 Task: Create in the project BitTech in Backlog an issue 'Develop a new tool for automated testing of web application security vulnerabilities and penetration testing', assign it to team member softage.1@softage.net and change the status to IN PROGRESS. Create in the project BitTech in Backlog an issue 'Upgrade the data visualization and reporting mechanisms of a web application to improve data presentation and insights', assign it to team member softage.2@softage.net and change the status to IN PROGRESS
Action: Mouse moved to (164, 44)
Screenshot: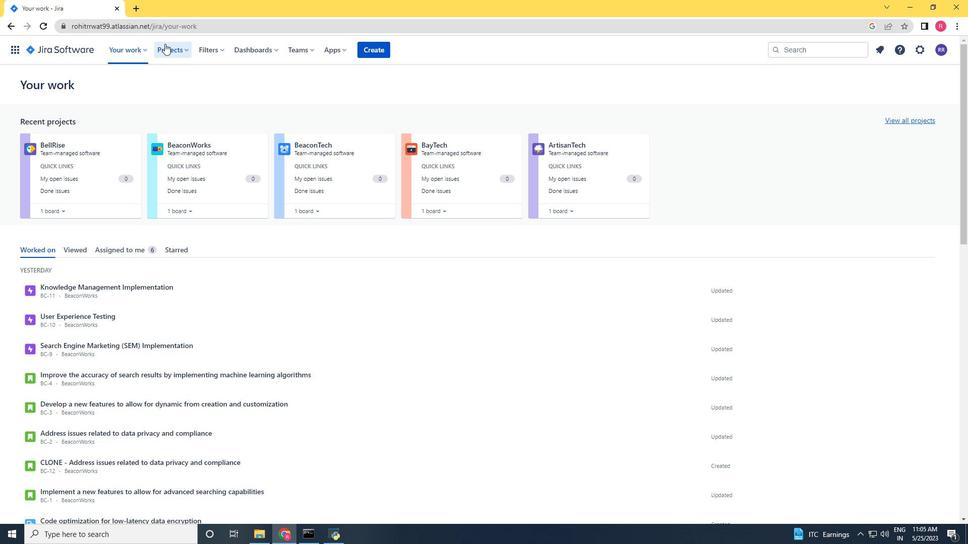 
Action: Mouse pressed left at (164, 44)
Screenshot: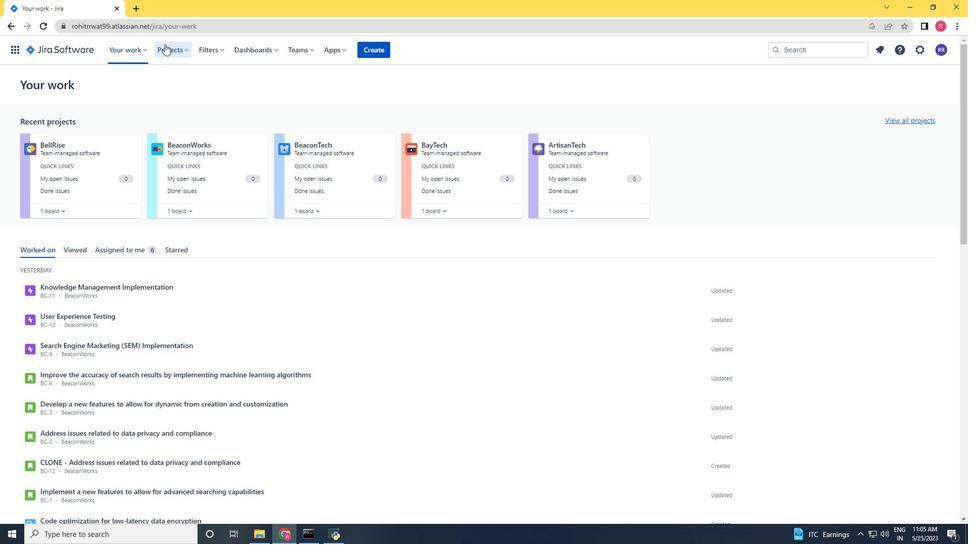 
Action: Mouse moved to (207, 79)
Screenshot: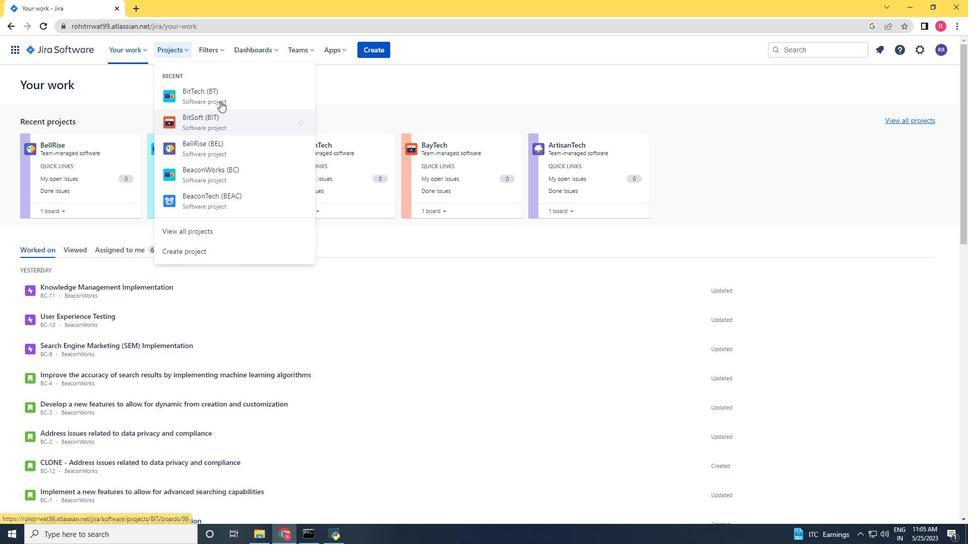 
Action: Mouse pressed left at (207, 79)
Screenshot: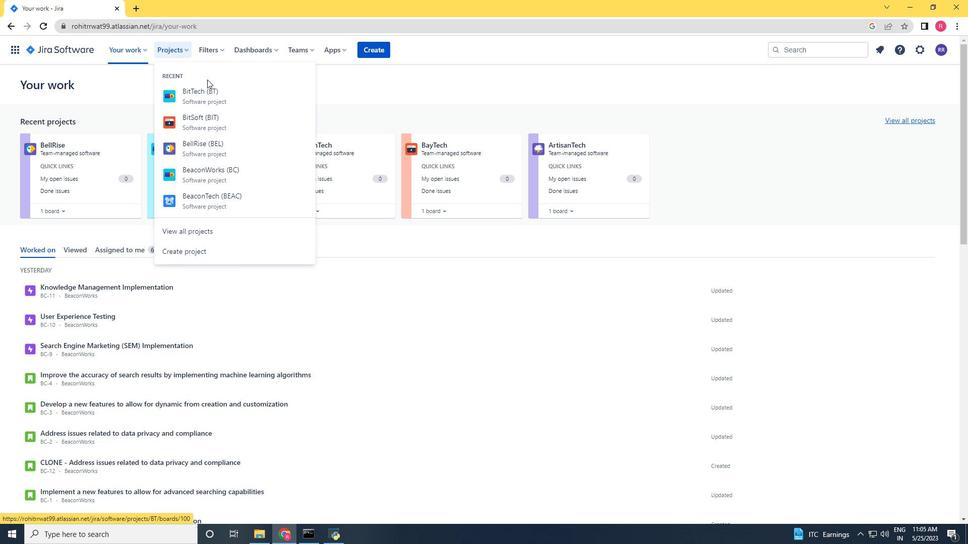 
Action: Mouse moved to (208, 90)
Screenshot: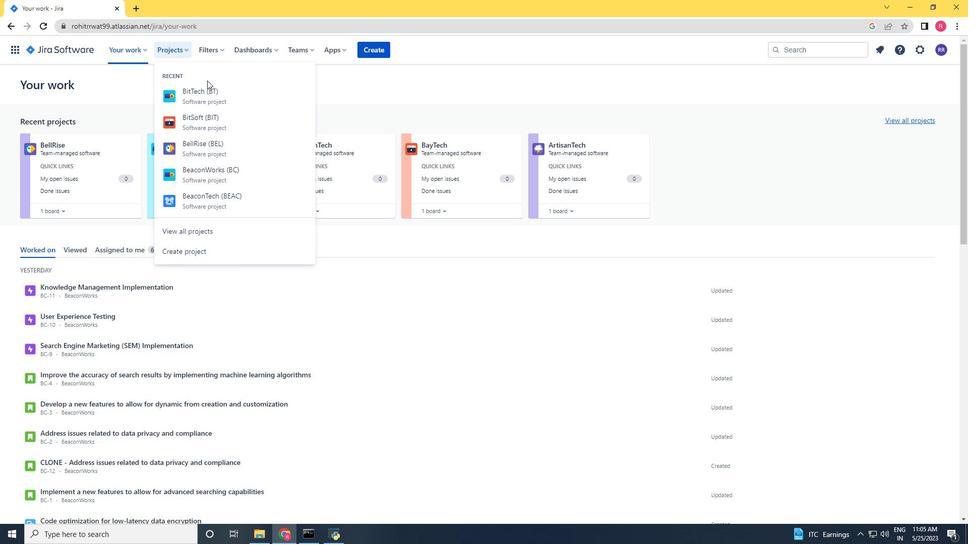 
Action: Mouse pressed left at (208, 90)
Screenshot: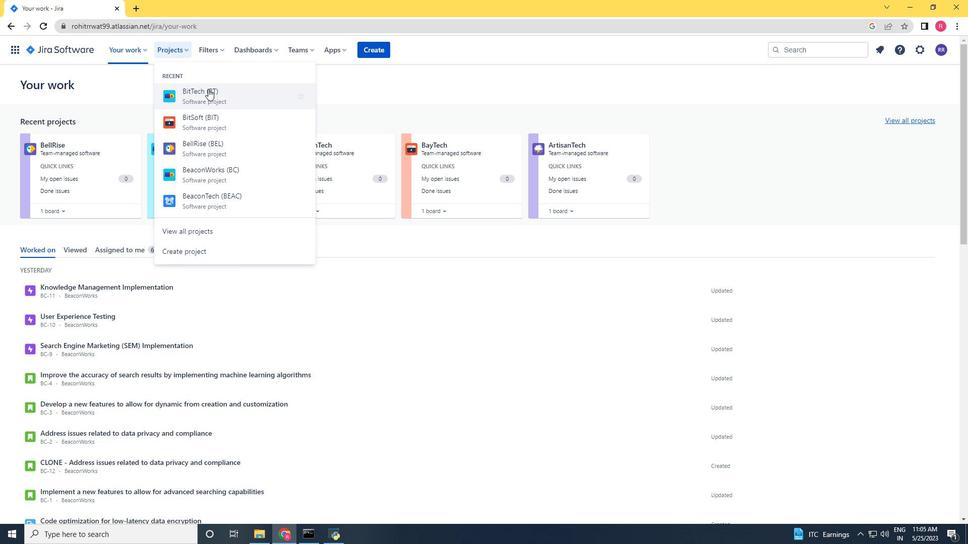 
Action: Mouse moved to (50, 150)
Screenshot: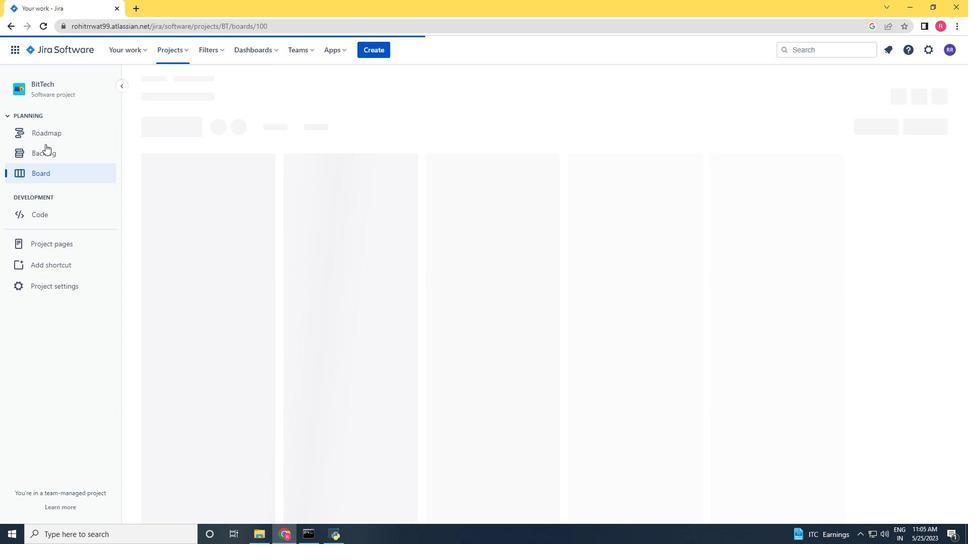 
Action: Mouse pressed left at (50, 150)
Screenshot: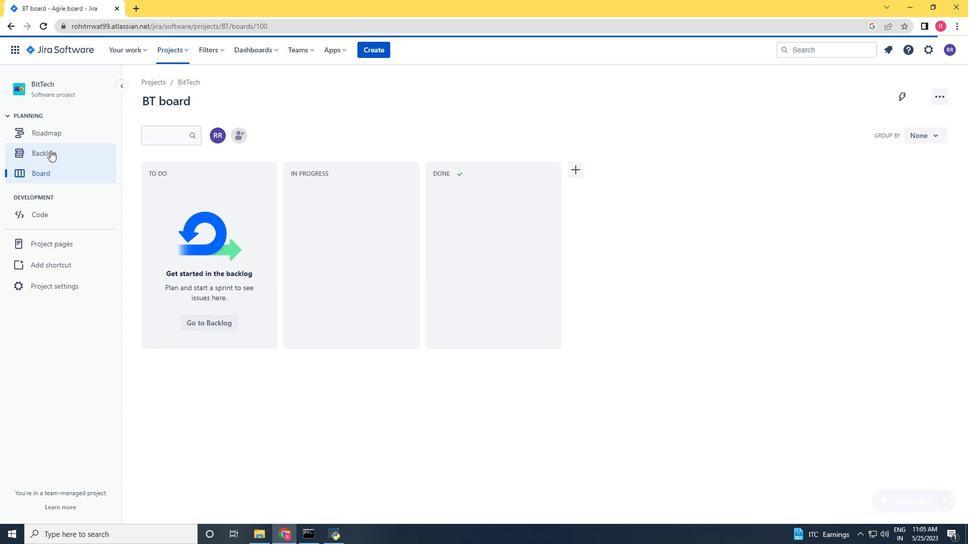 
Action: Mouse moved to (231, 384)
Screenshot: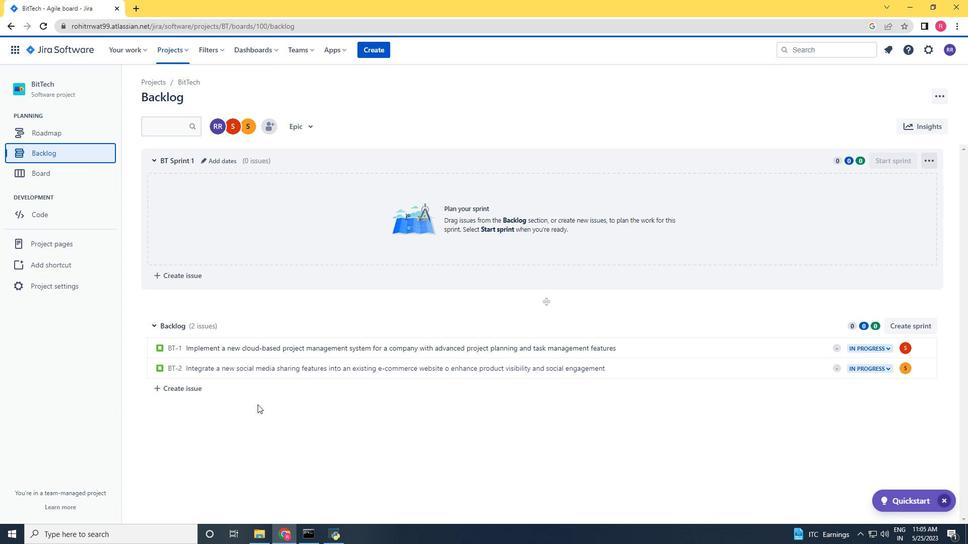 
Action: Mouse pressed left at (231, 384)
Screenshot: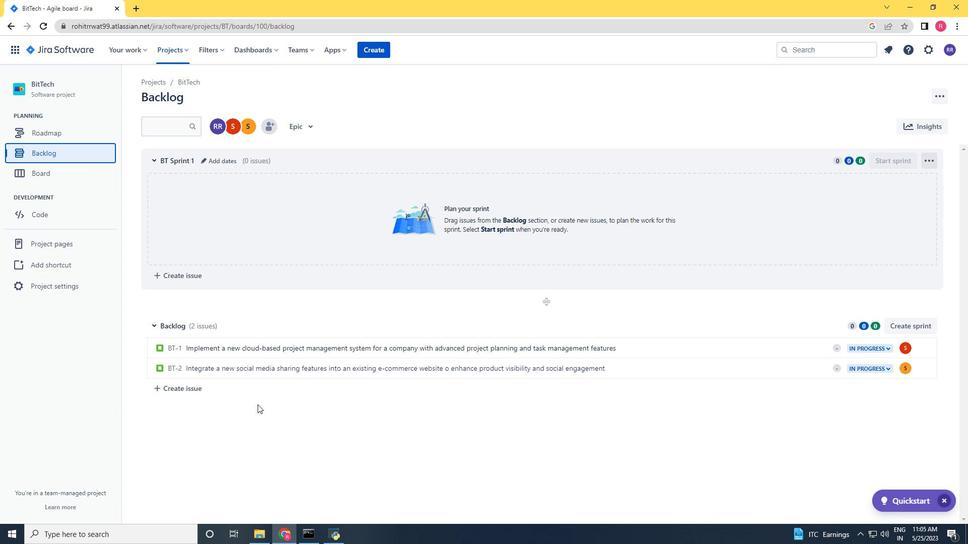 
Action: Key pressed <Key.shift>Develop<Key.space>a<Key.space>new<Key.space>tool<Key.space>automation<Key.space><Key.backspace><Key.backspace><Key.backspace><Key.backspace>ed<Key.space>testing<Key.space>of<Key.space>web<Key.space>application<Key.space>security<Key.space>vulnerabilities<Key.space>and<Key.space>penetration<Key.space>testing<Key.enter>
Screenshot: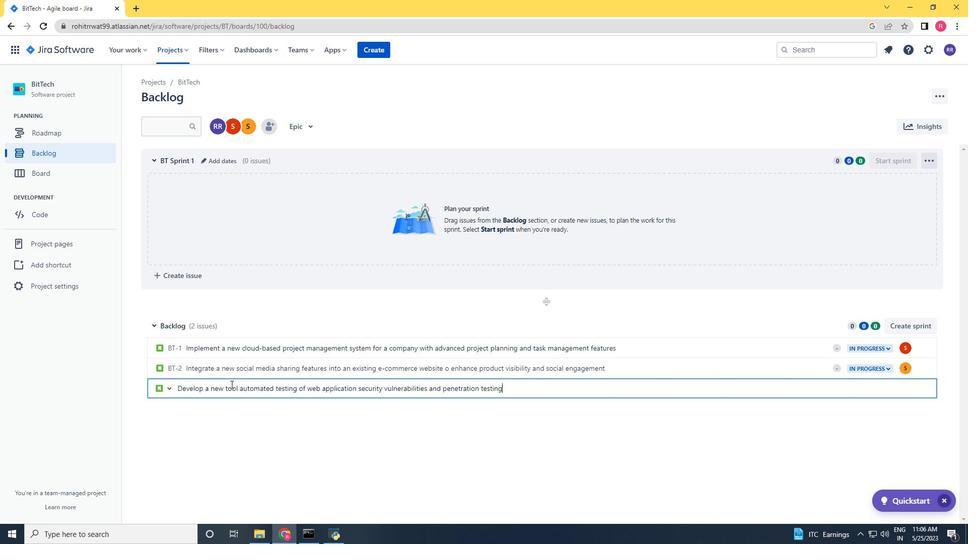 
Action: Mouse moved to (885, 391)
Screenshot: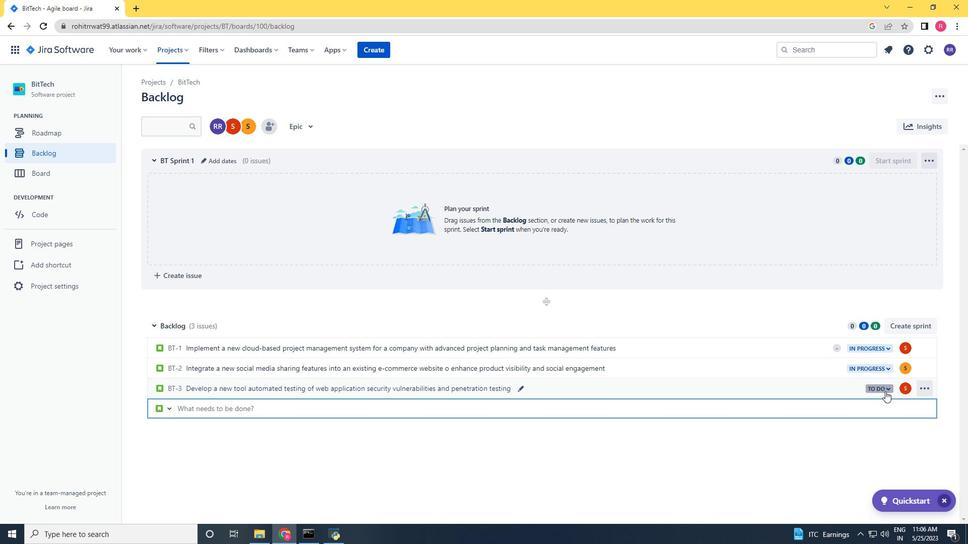 
Action: Mouse pressed left at (885, 391)
Screenshot: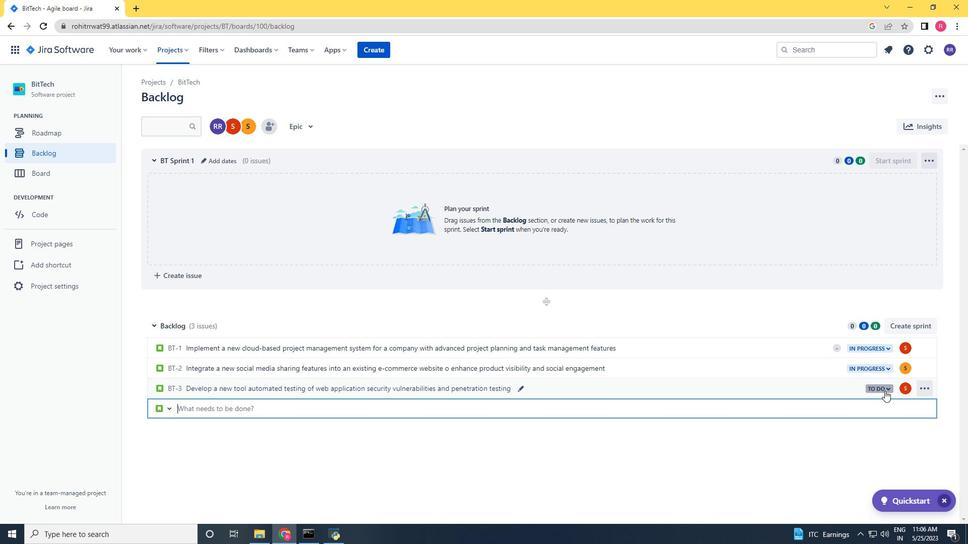 
Action: Mouse moved to (827, 408)
Screenshot: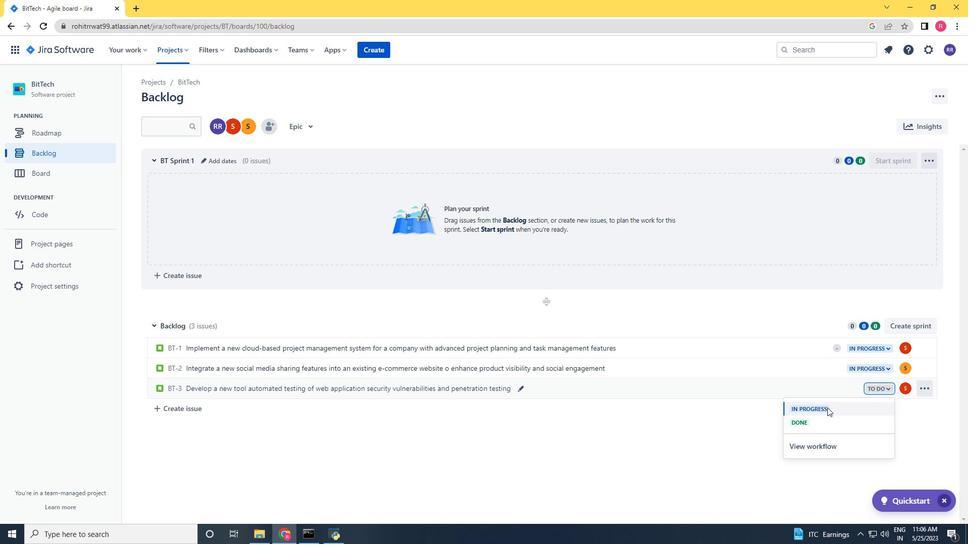 
Action: Mouse pressed left at (827, 408)
Screenshot: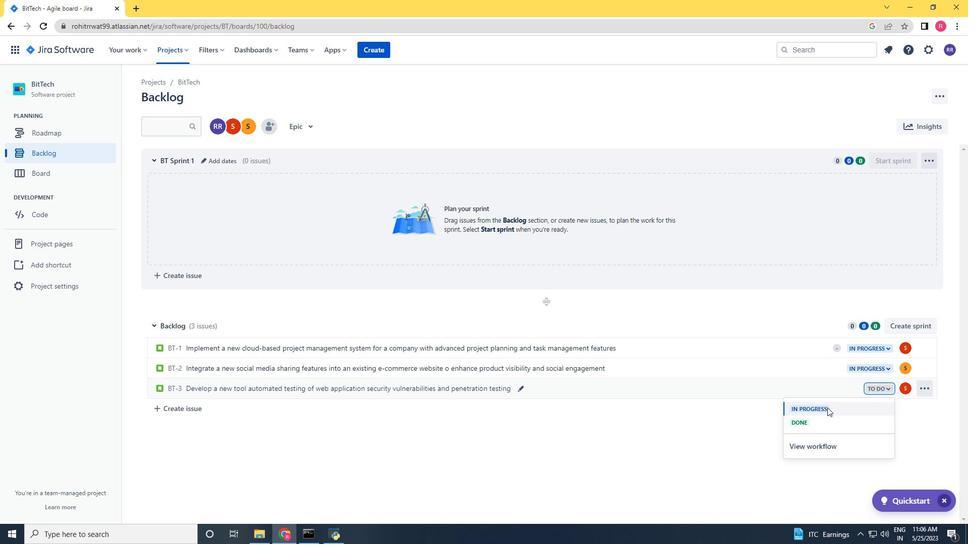 
Action: Mouse moved to (183, 409)
Screenshot: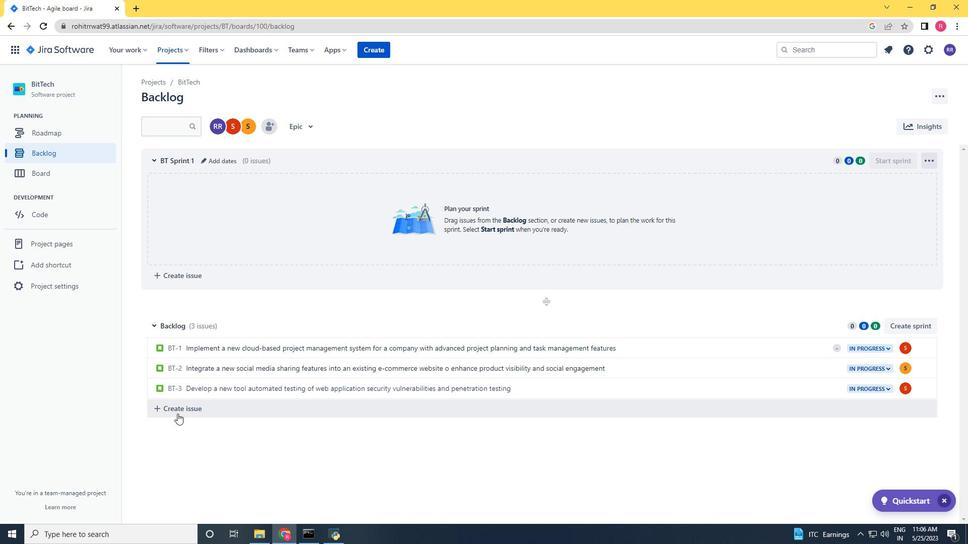 
Action: Mouse pressed left at (183, 409)
Screenshot: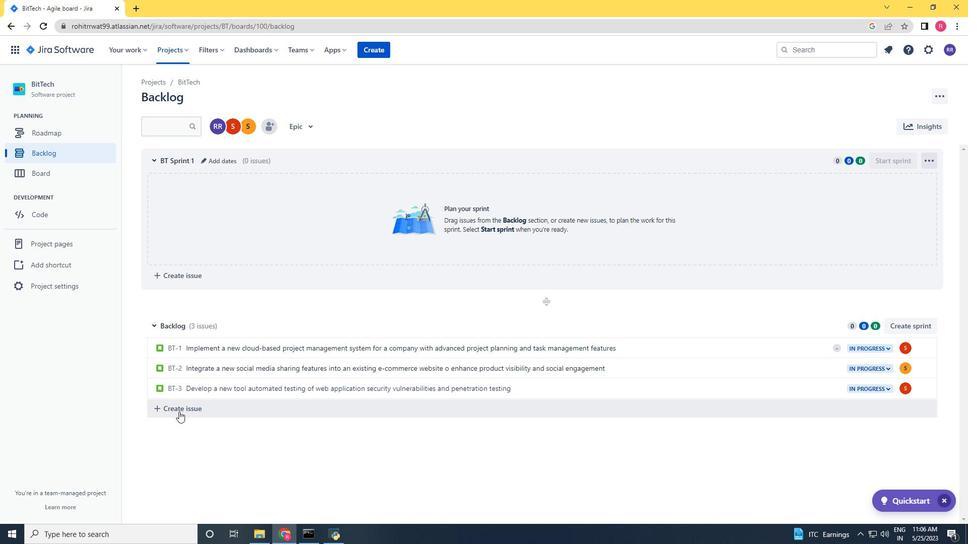 
Action: Key pressed <Key.shift>Upgrade<Key.space>the<Key.space>data<Key.space>visualization<Key.space>and<Key.space>reporting<Key.space>mechanisms<Key.space>of<Key.space>a<Key.space>web<Key.space>application<Key.space>to<Key.space>improve<Key.space>data<Key.space>presentation<Key.space>nd<Key.space><Key.backspace><Key.backspace><Key.backspace>and<Key.space>insight<Key.backspace>ts<Key.enter>
Screenshot: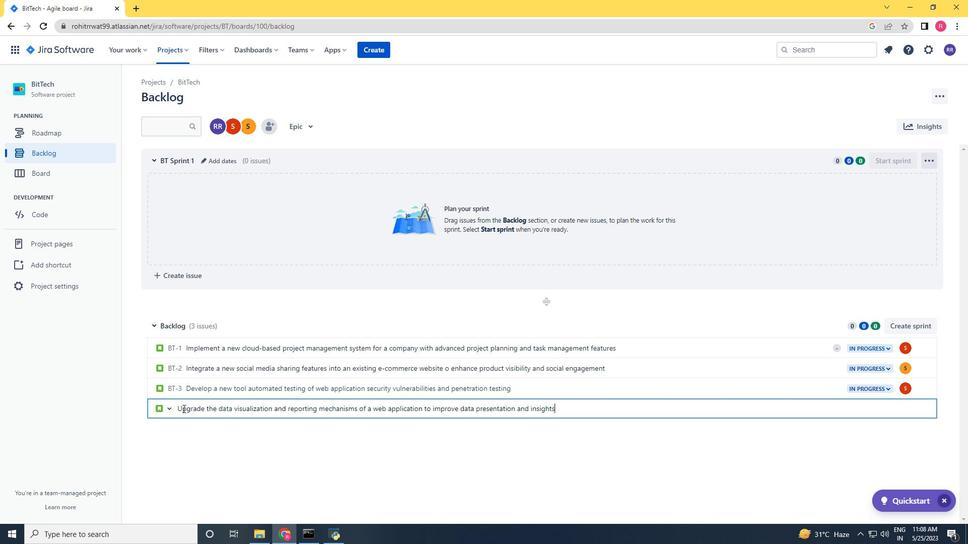 
Action: Mouse moved to (906, 410)
Screenshot: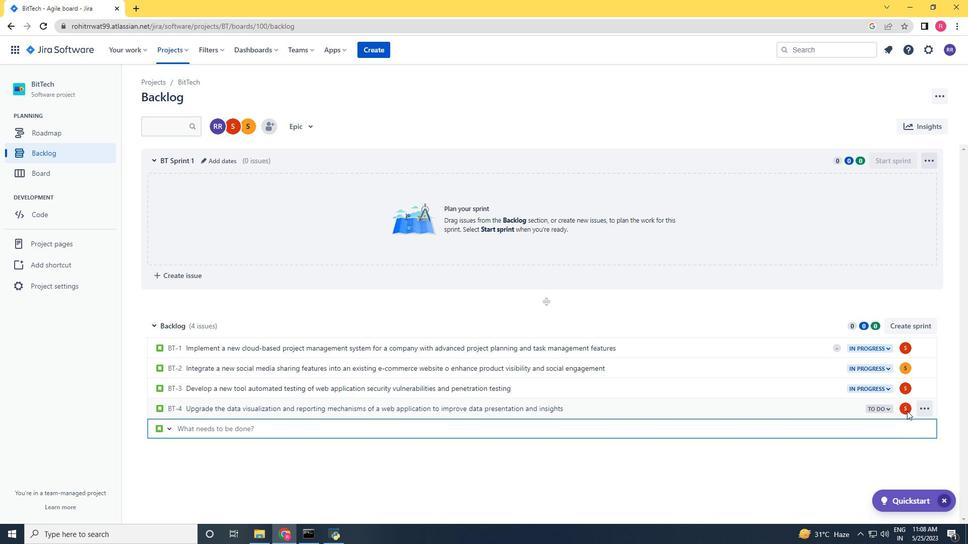 
Action: Mouse pressed left at (906, 410)
Screenshot: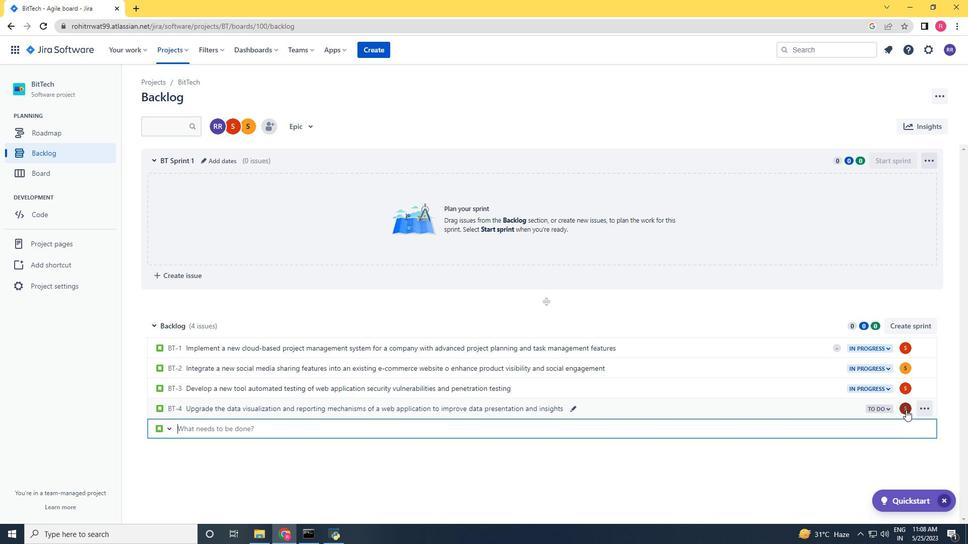 
Action: Key pressed softage.2<Key.shift><Key.shift><Key.shift><Key.shift><Key.shift><Key.shift><Key.shift><Key.shift><Key.shift><Key.shift><Key.shift><Key.shift><Key.shift><Key.shift><Key.shift><Key.shift><Key.shift><Key.shift><Key.shift><Key.shift><Key.shift><Key.shift><Key.shift><Key.shift><Key.shift><Key.shift><Key.shift><Key.shift><Key.shift><Key.shift><Key.shift><Key.shift><Key.shift><Key.shift><Key.shift><Key.shift>@softage.net
Screenshot: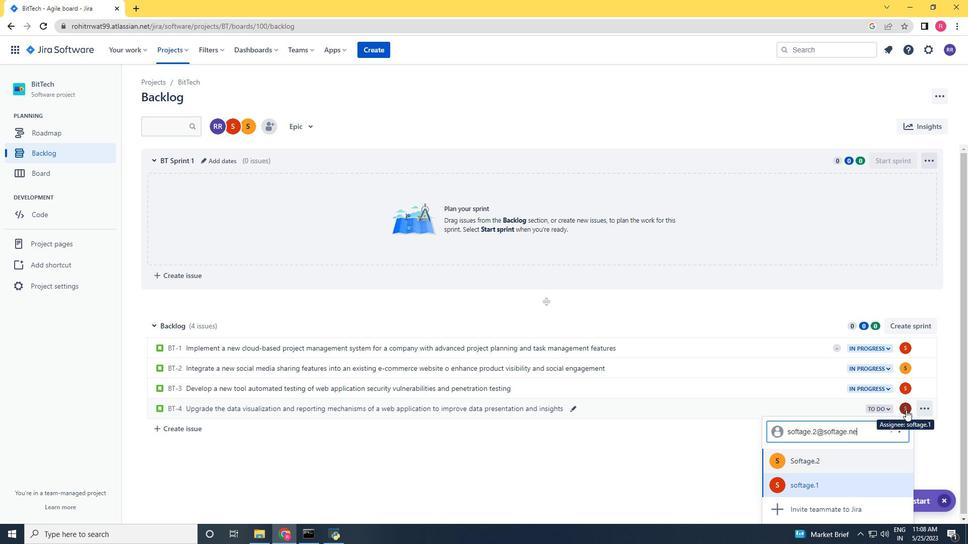 
Action: Mouse moved to (843, 465)
Screenshot: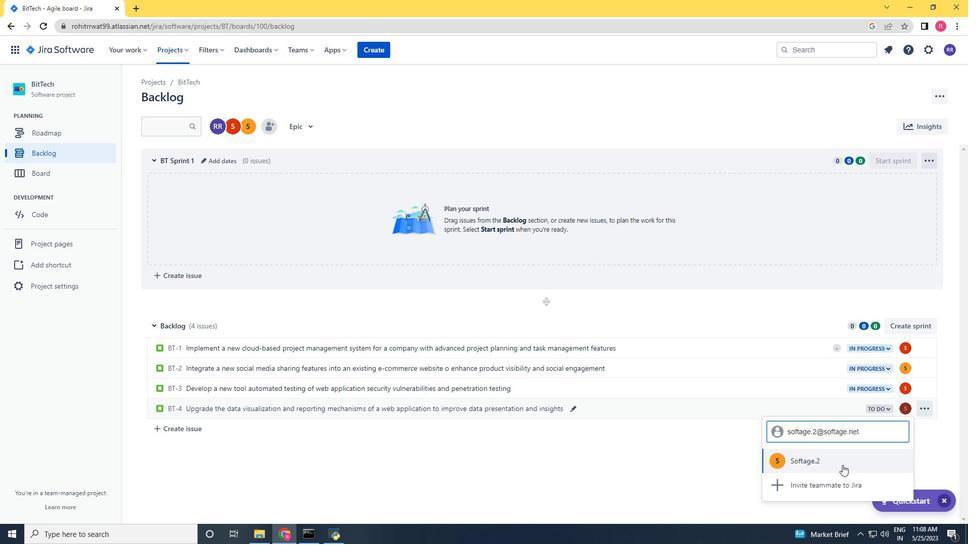 
Action: Mouse pressed left at (843, 465)
Screenshot: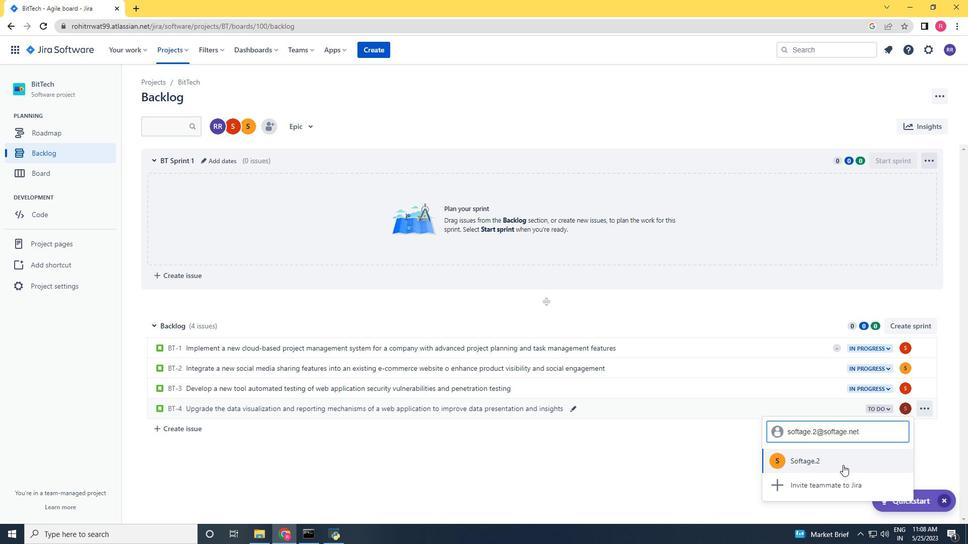 
Action: Mouse moved to (888, 412)
Screenshot: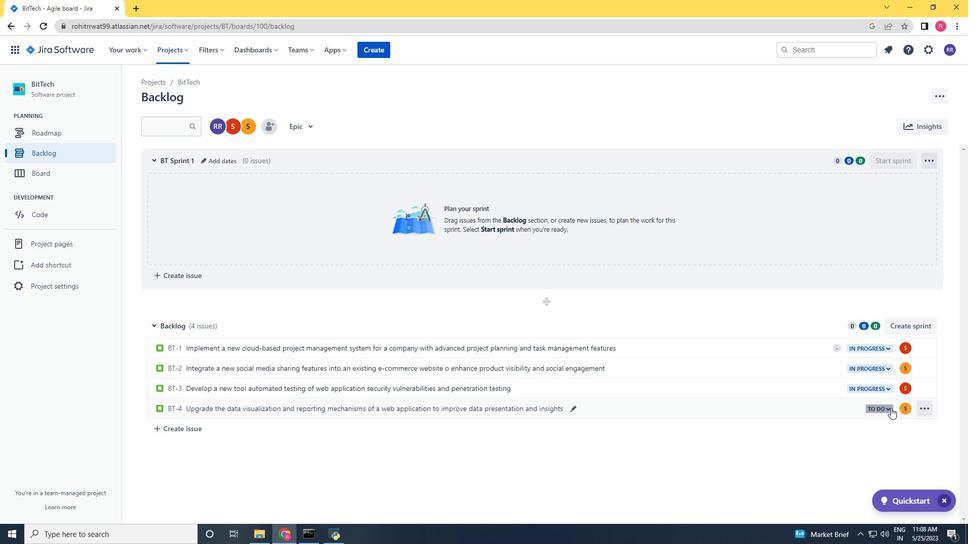 
Action: Mouse pressed left at (888, 412)
Screenshot: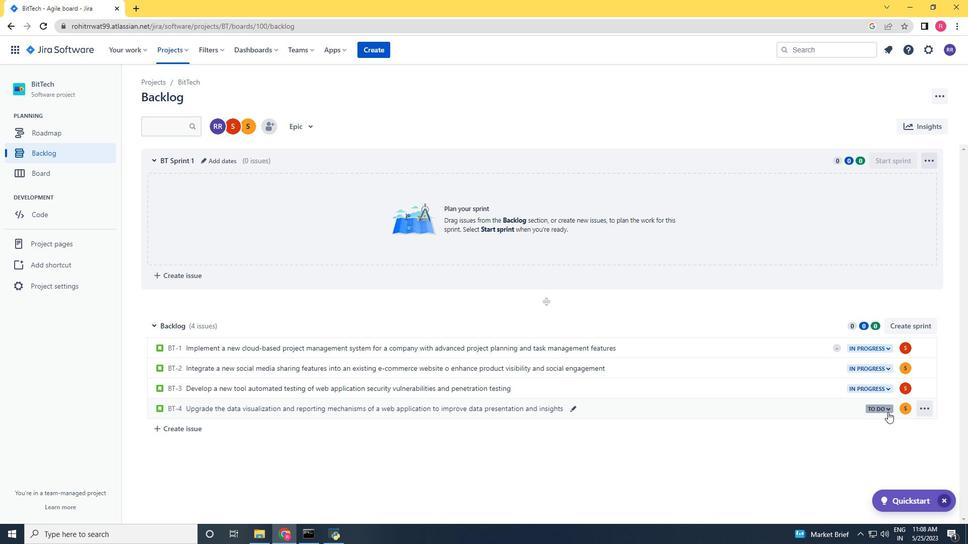 
Action: Mouse moved to (843, 424)
Screenshot: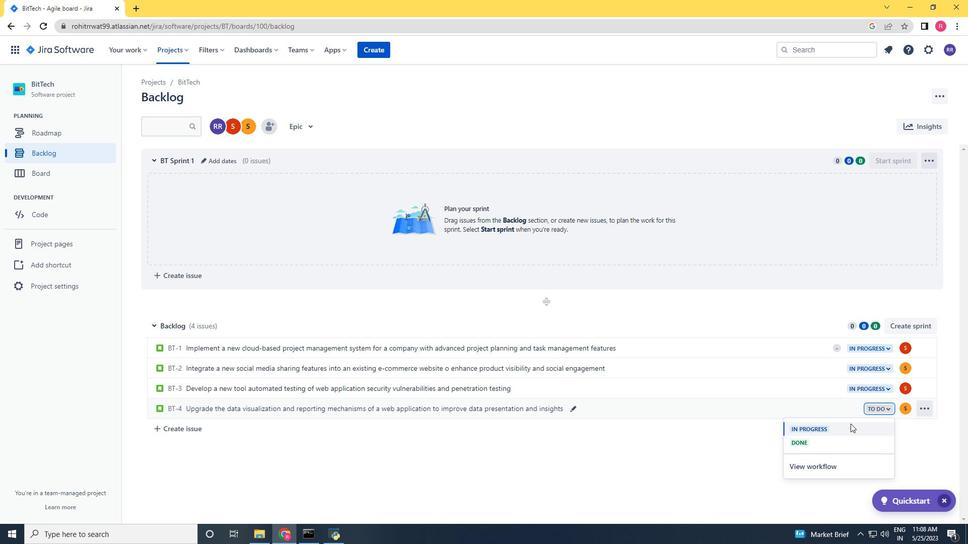 
Action: Mouse pressed left at (843, 424)
Screenshot: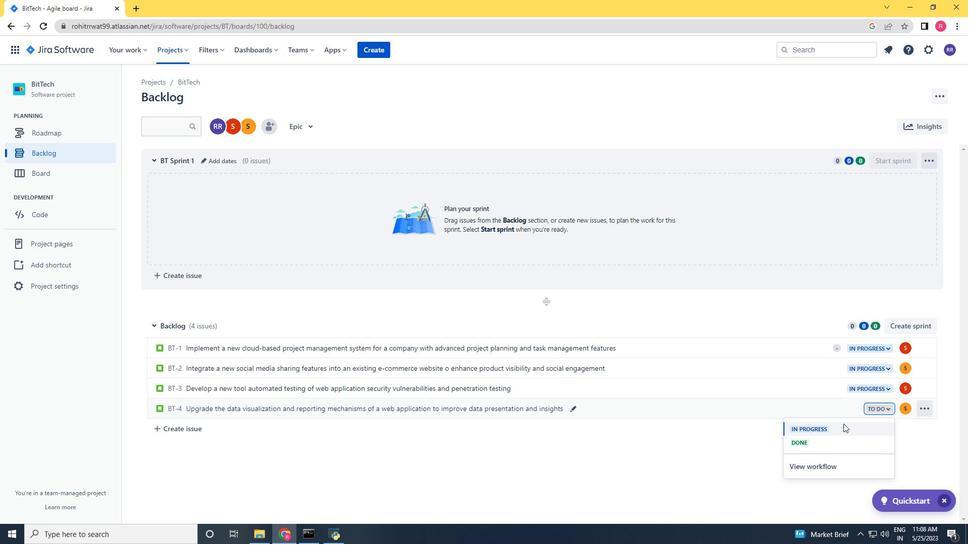 
